 Task: Apply Slide Lower Third on the Current Theme
Action: Mouse moved to (138, 142)
Screenshot: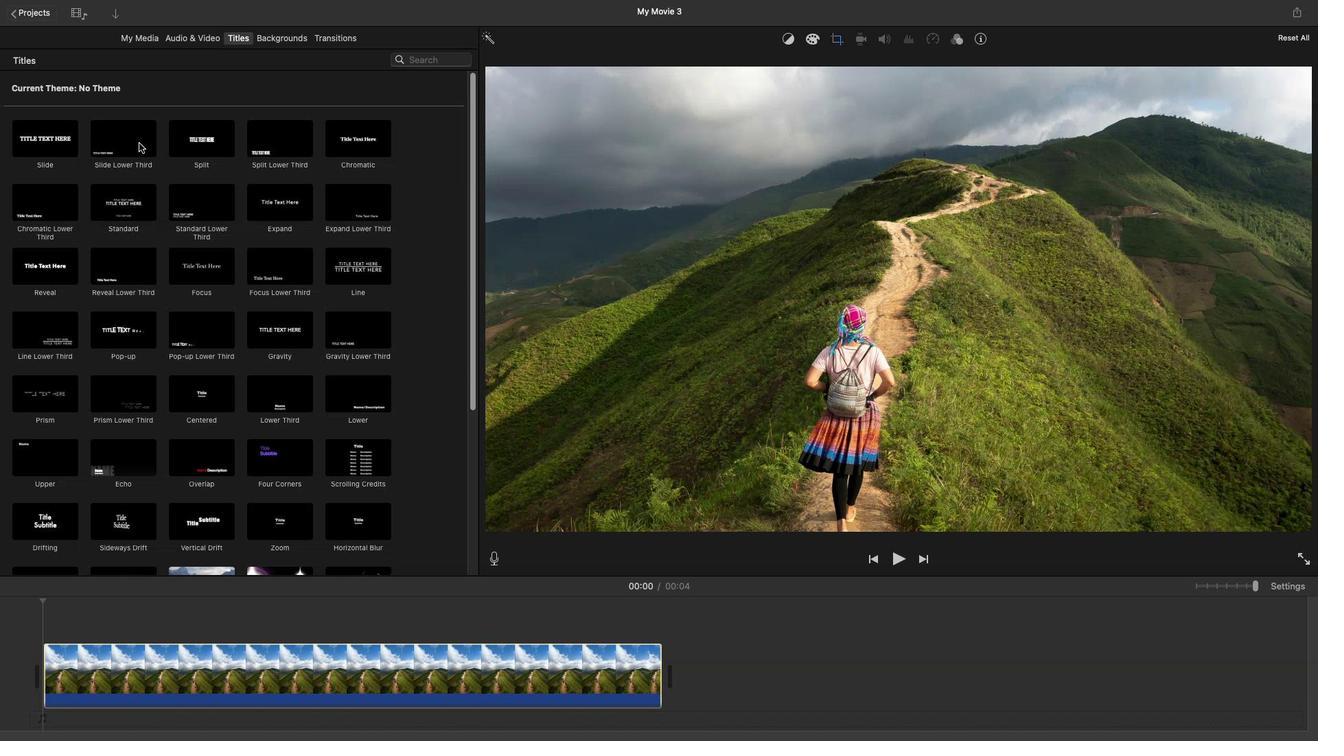 
Action: Mouse pressed left at (138, 142)
Screenshot: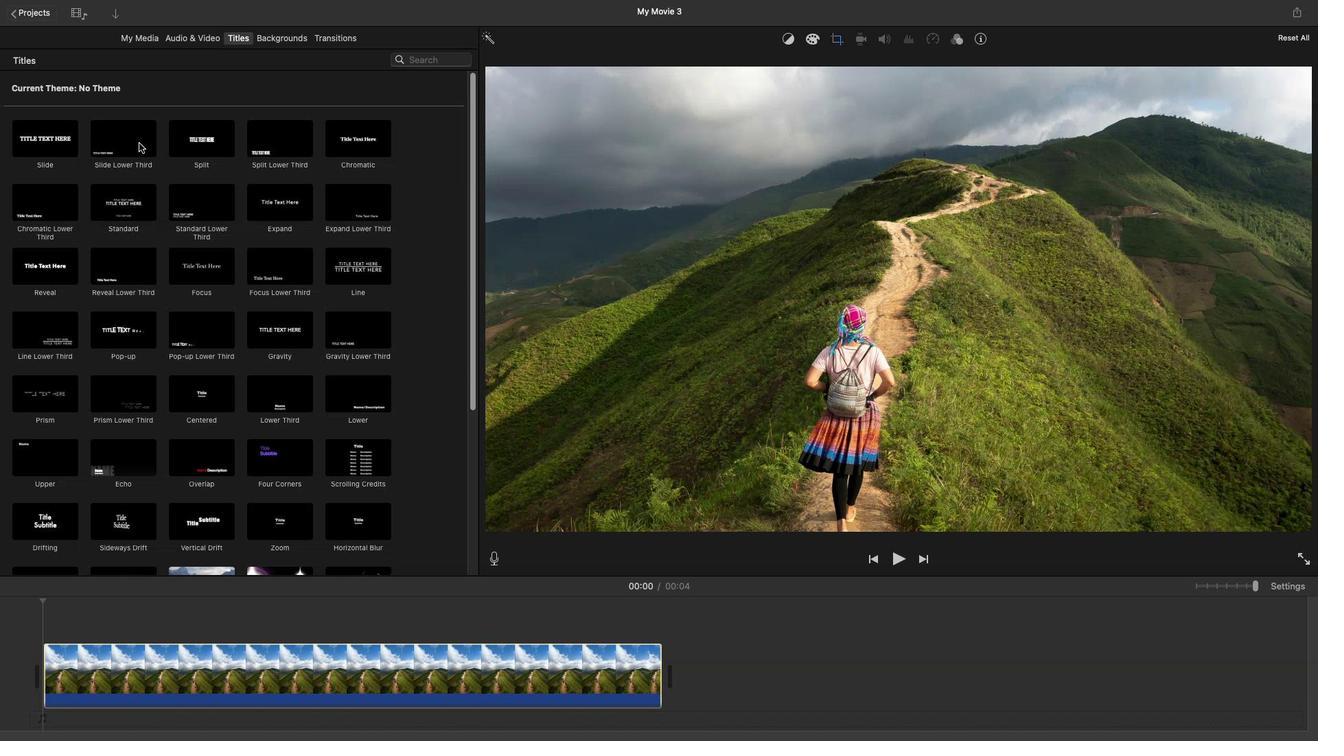 
Action: Mouse moved to (138, 143)
Screenshot: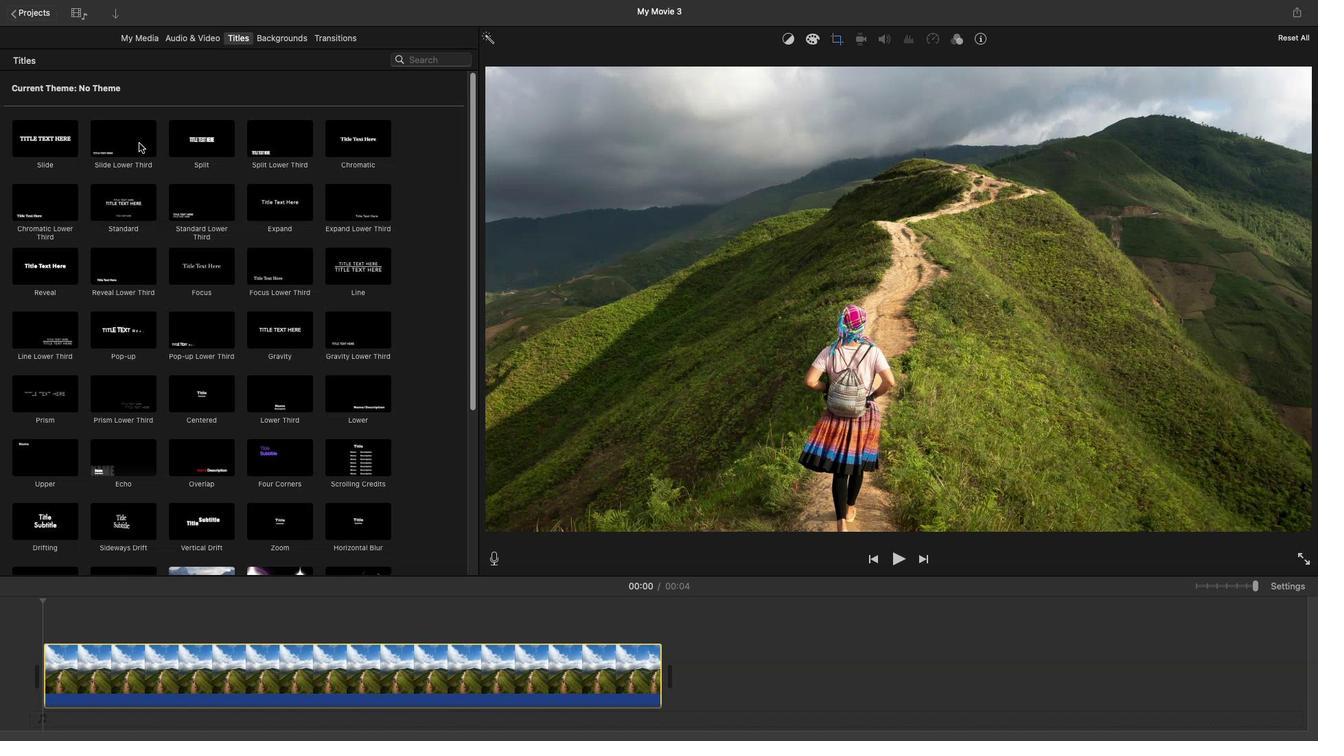 
Action: Mouse pressed left at (138, 143)
Screenshot: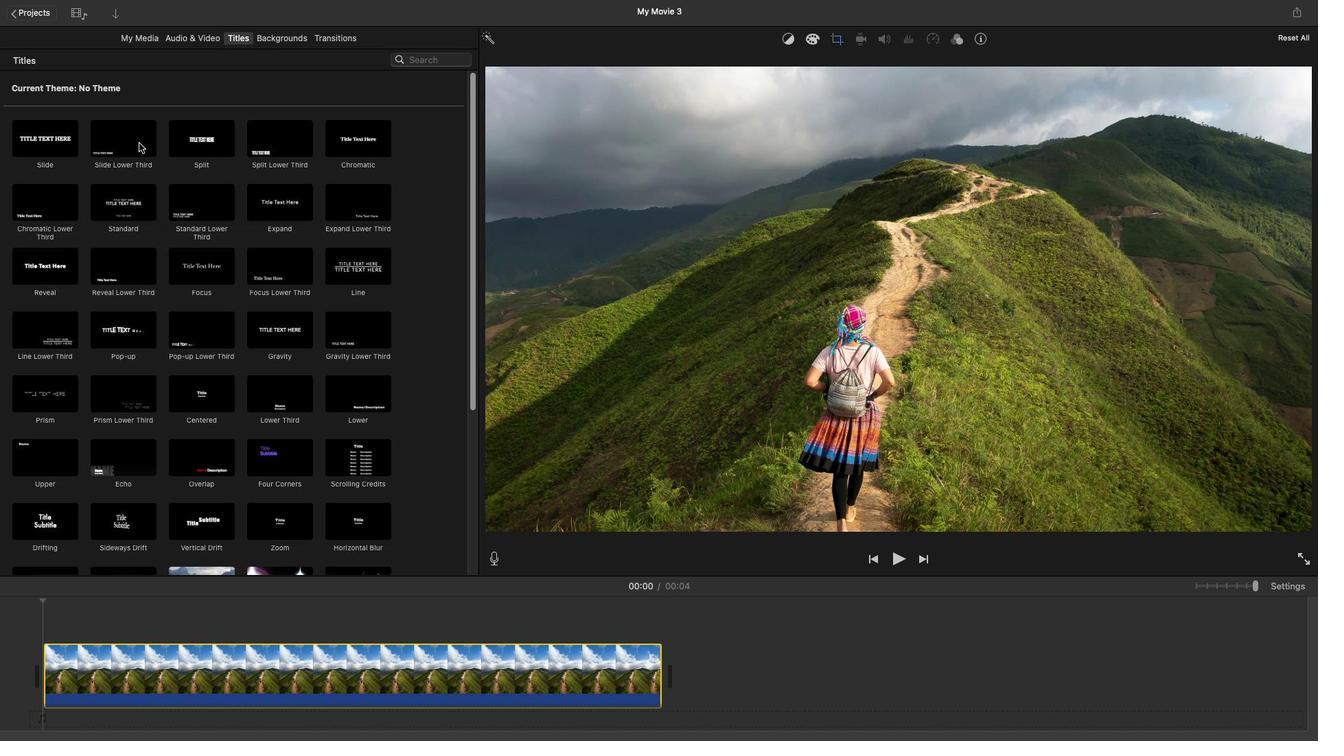 
Action: Mouse moved to (243, 627)
Screenshot: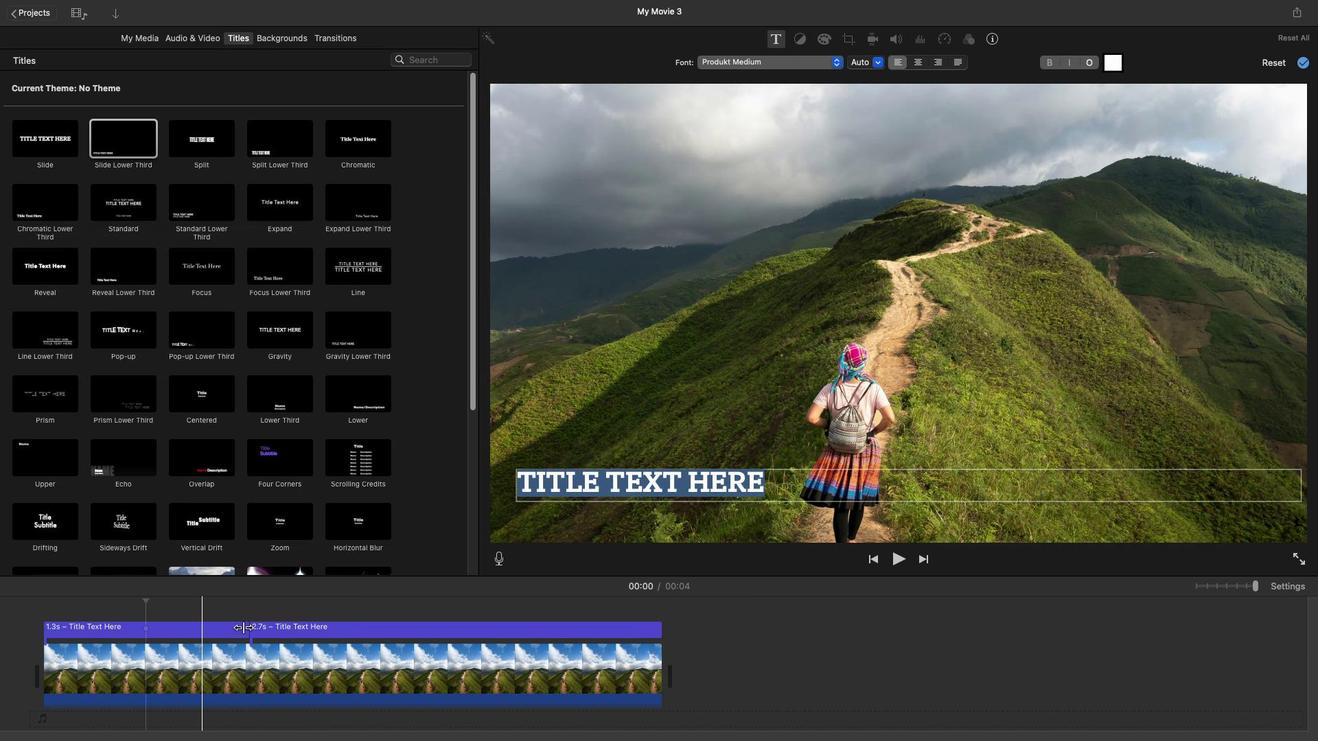 
